 Task: Create a due date automation trigger when advanced on, on the monday before a card is due add dates without an incomplete due date at 11:00 AM.
Action: Mouse moved to (1174, 117)
Screenshot: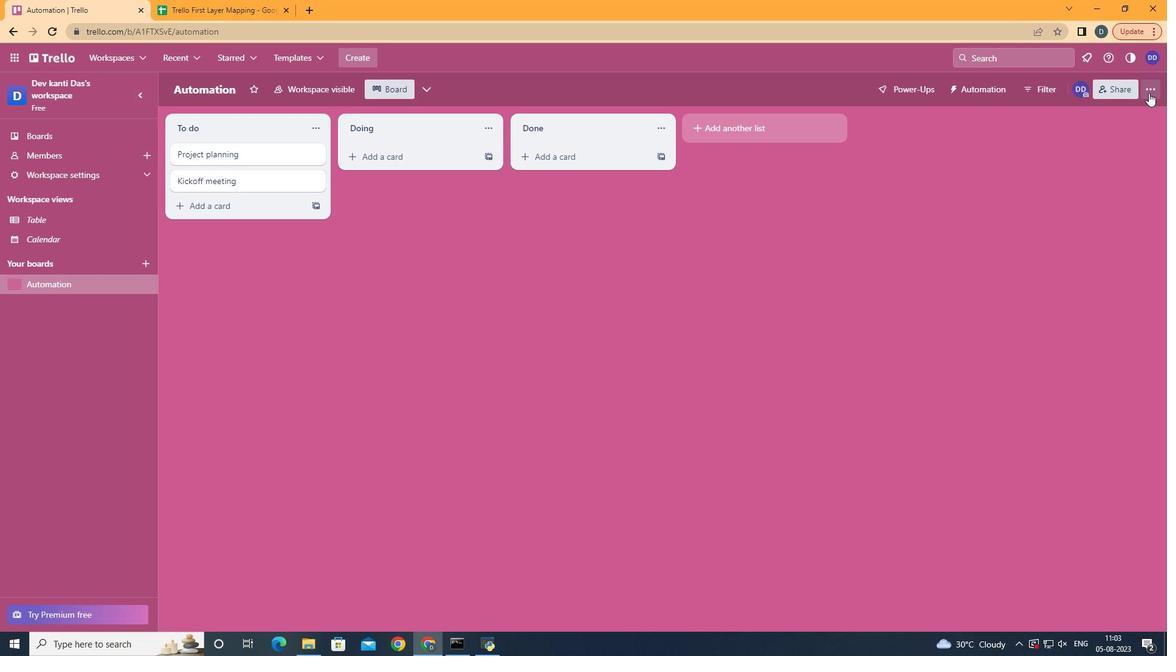 
Action: Mouse pressed left at (1174, 117)
Screenshot: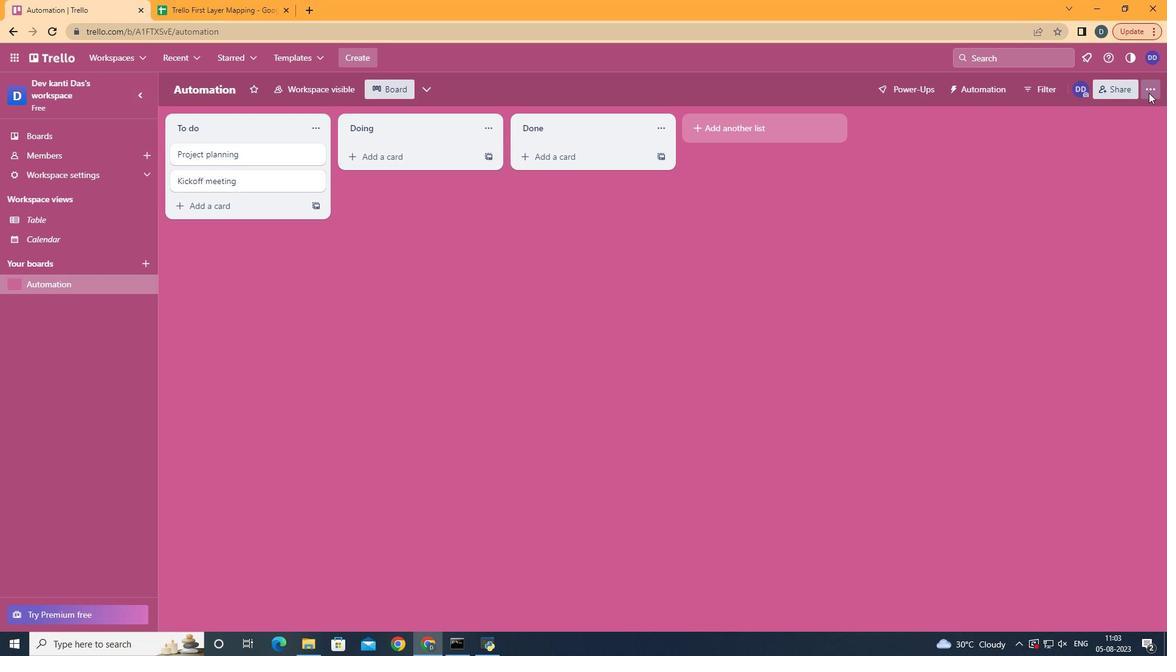 
Action: Mouse moved to (1098, 277)
Screenshot: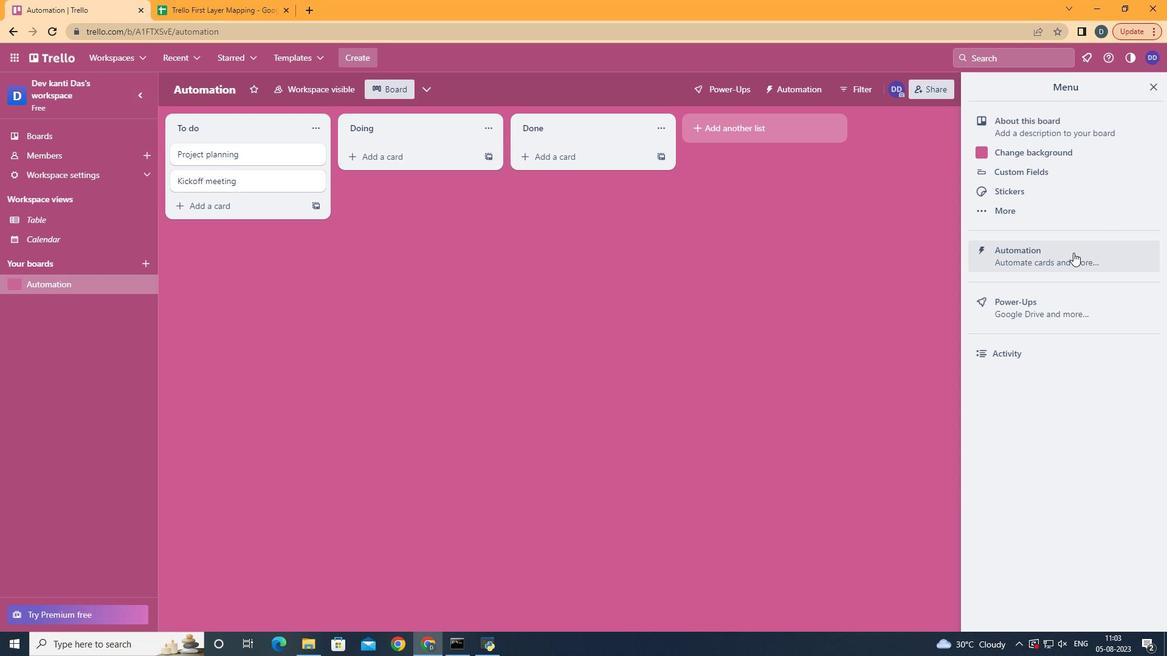
Action: Mouse pressed left at (1098, 277)
Screenshot: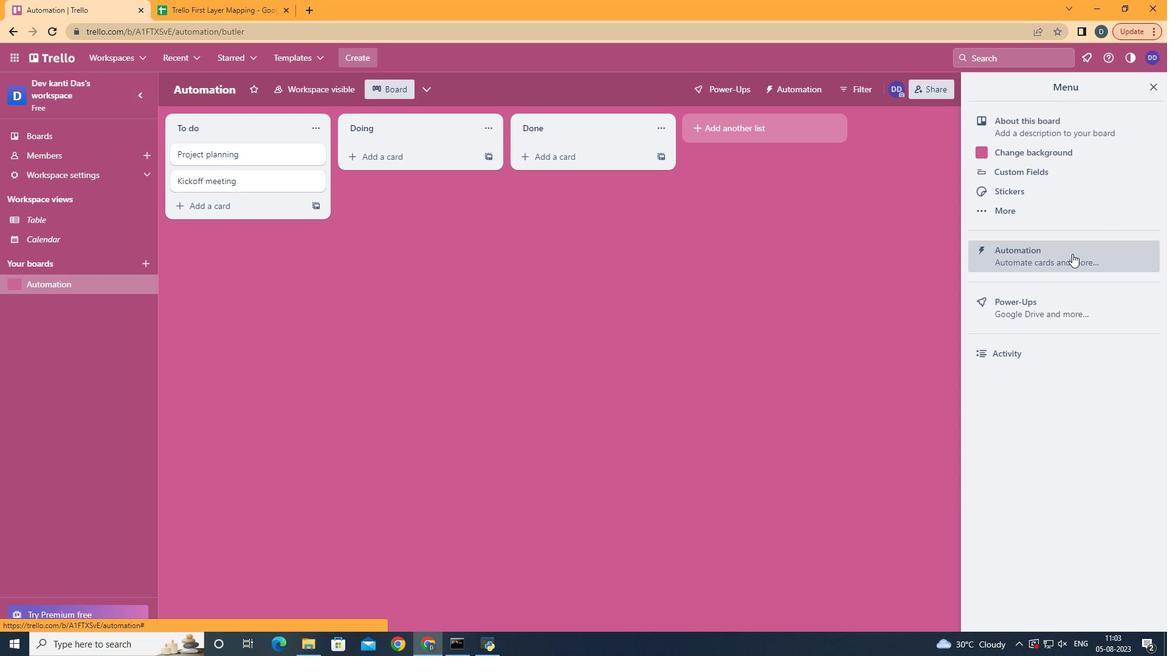 
Action: Mouse moved to (235, 276)
Screenshot: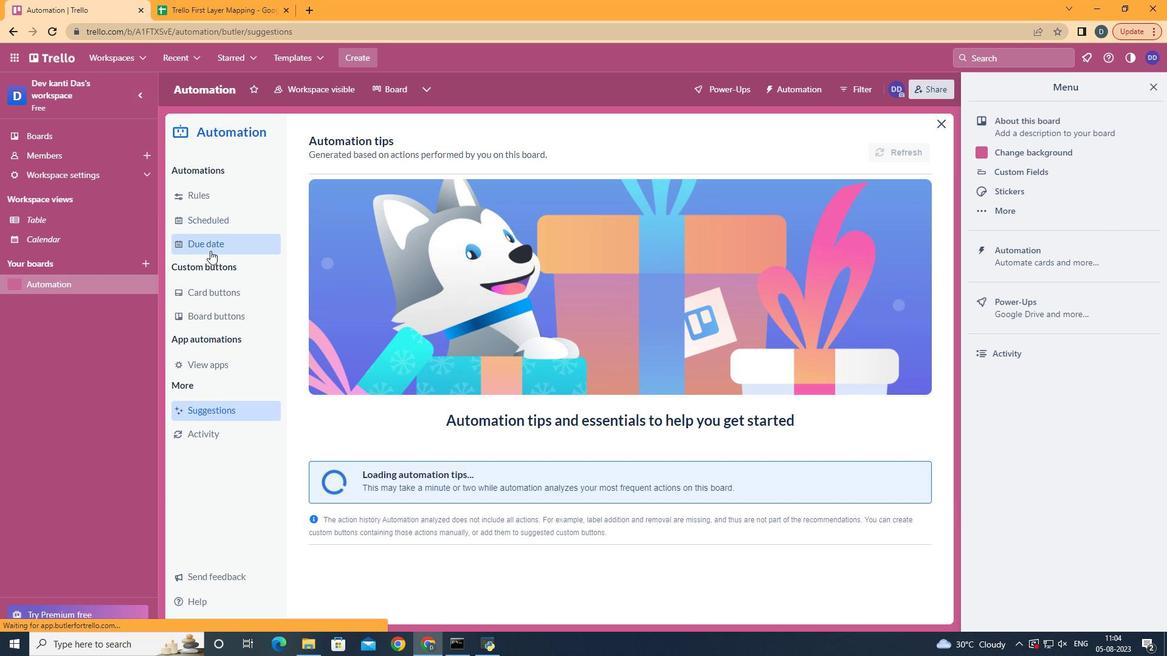 
Action: Mouse pressed left at (235, 276)
Screenshot: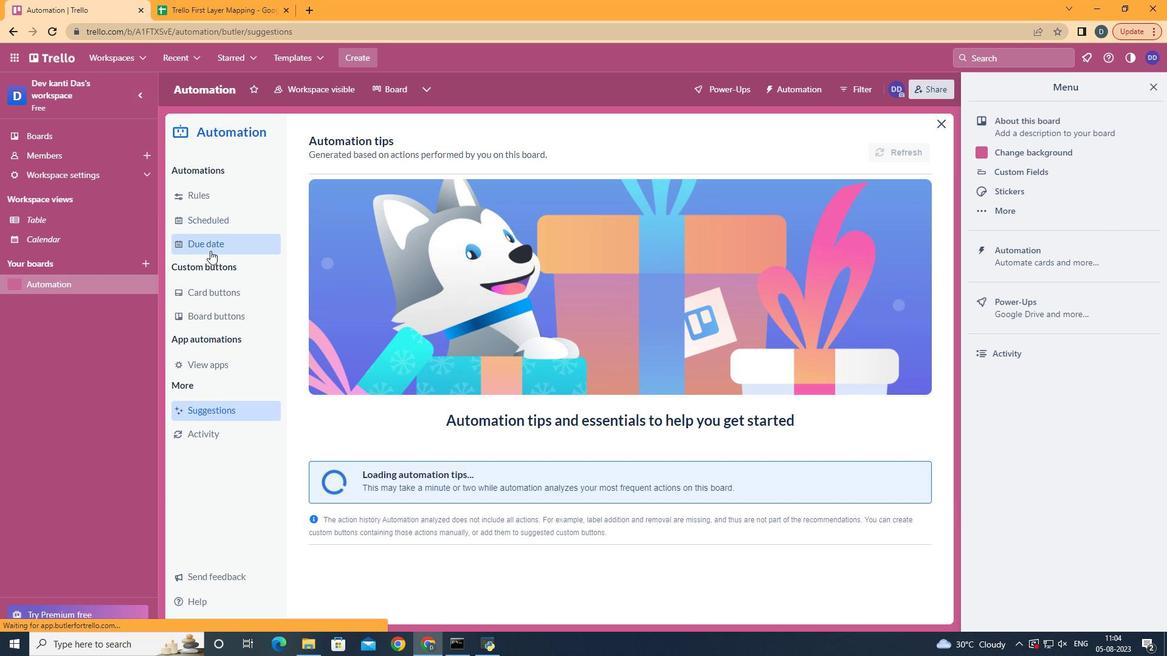 
Action: Mouse moved to (878, 170)
Screenshot: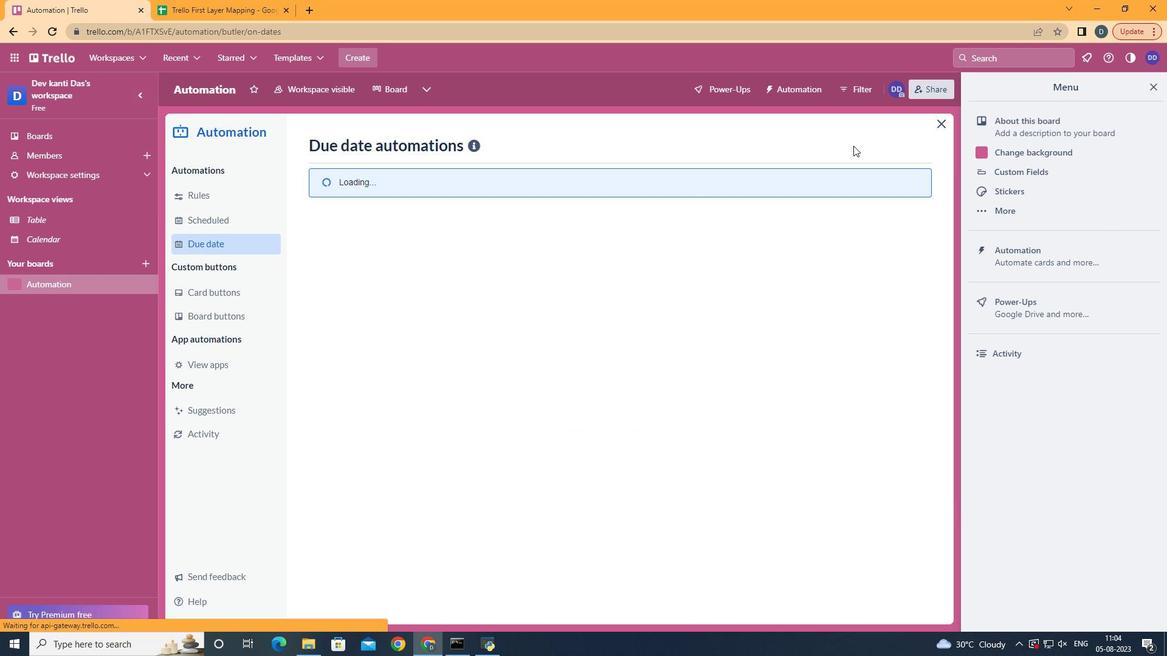 
Action: Mouse pressed left at (878, 170)
Screenshot: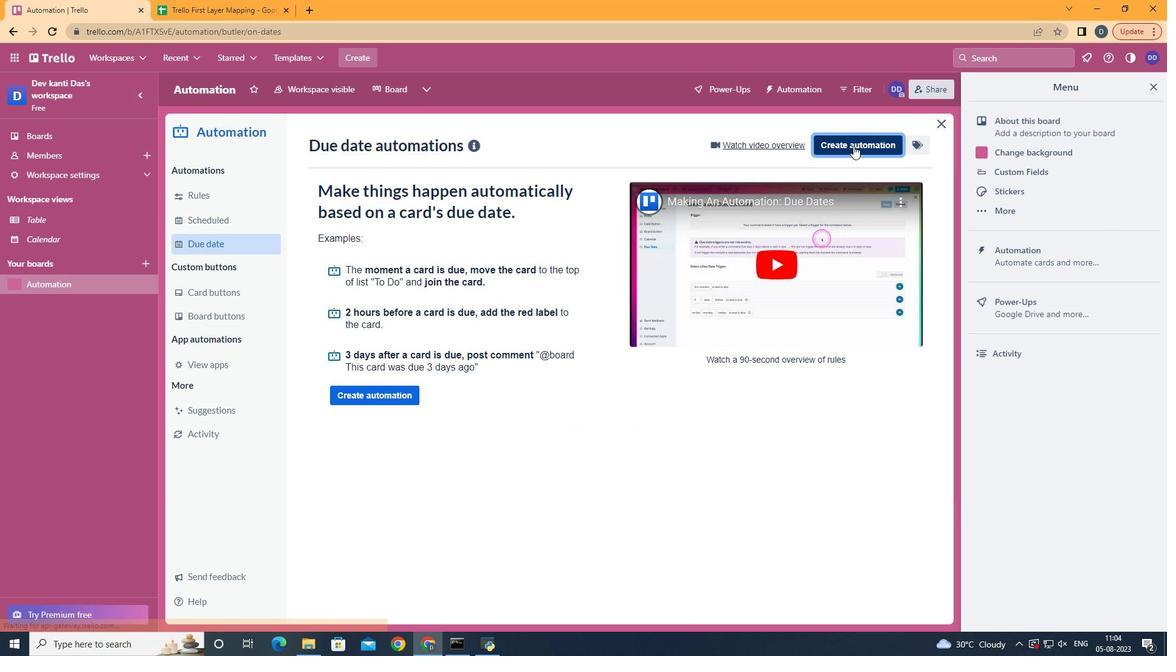 
Action: Mouse moved to (718, 279)
Screenshot: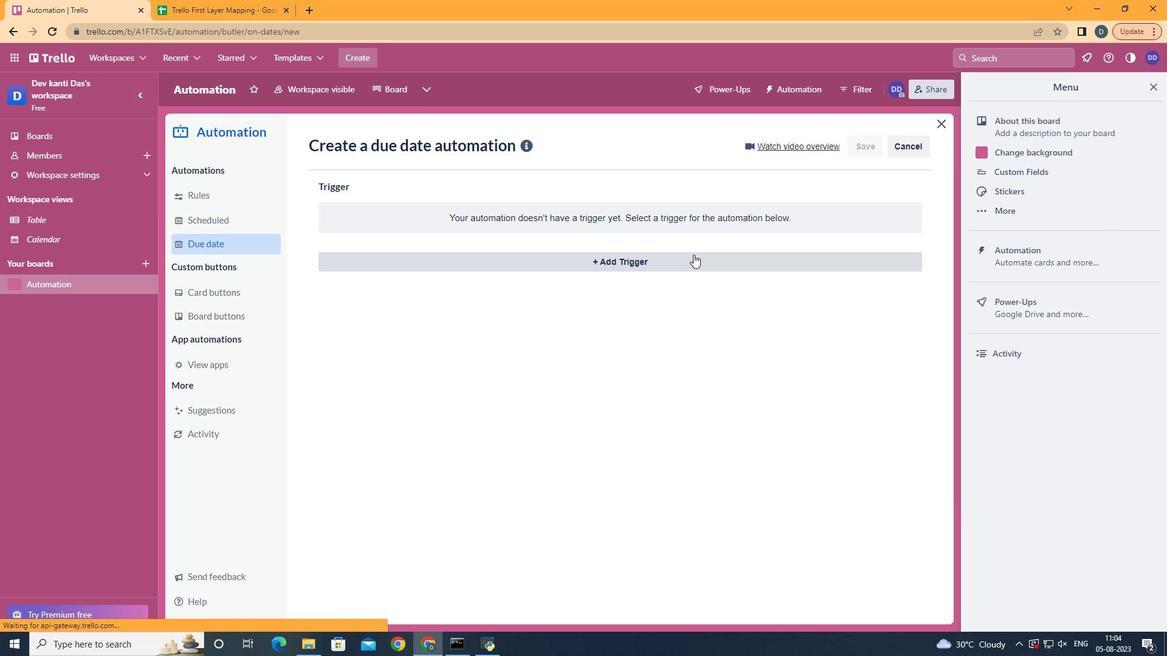 
Action: Mouse pressed left at (718, 279)
Screenshot: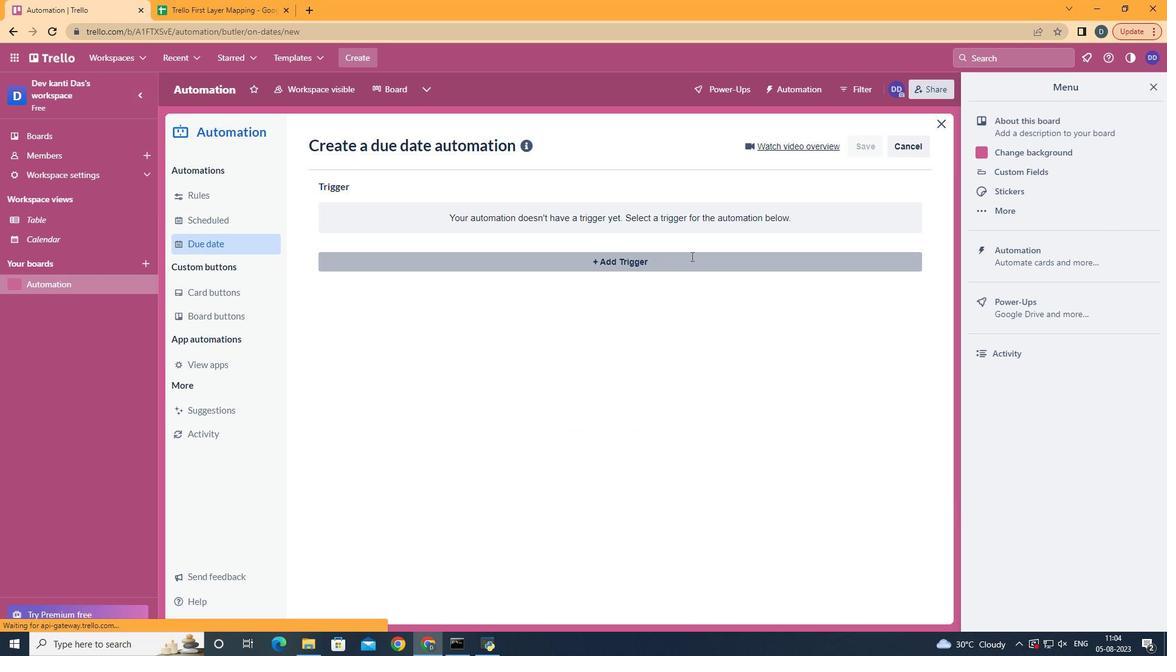 
Action: Mouse moved to (399, 340)
Screenshot: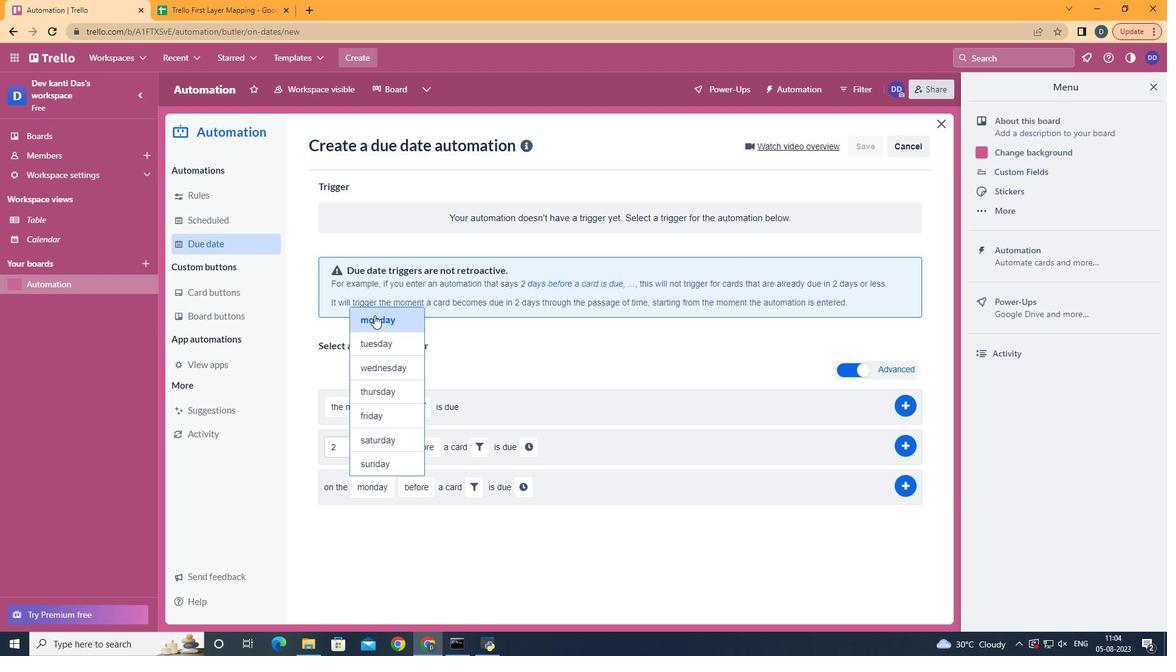 
Action: Mouse pressed left at (399, 340)
Screenshot: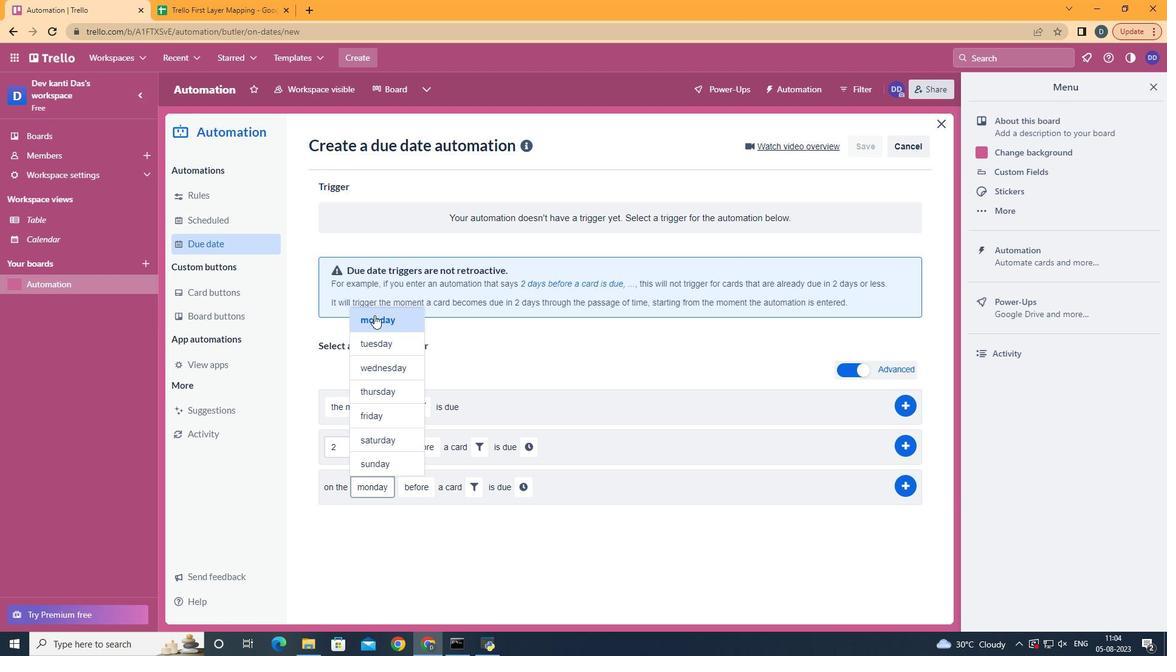 
Action: Mouse moved to (453, 534)
Screenshot: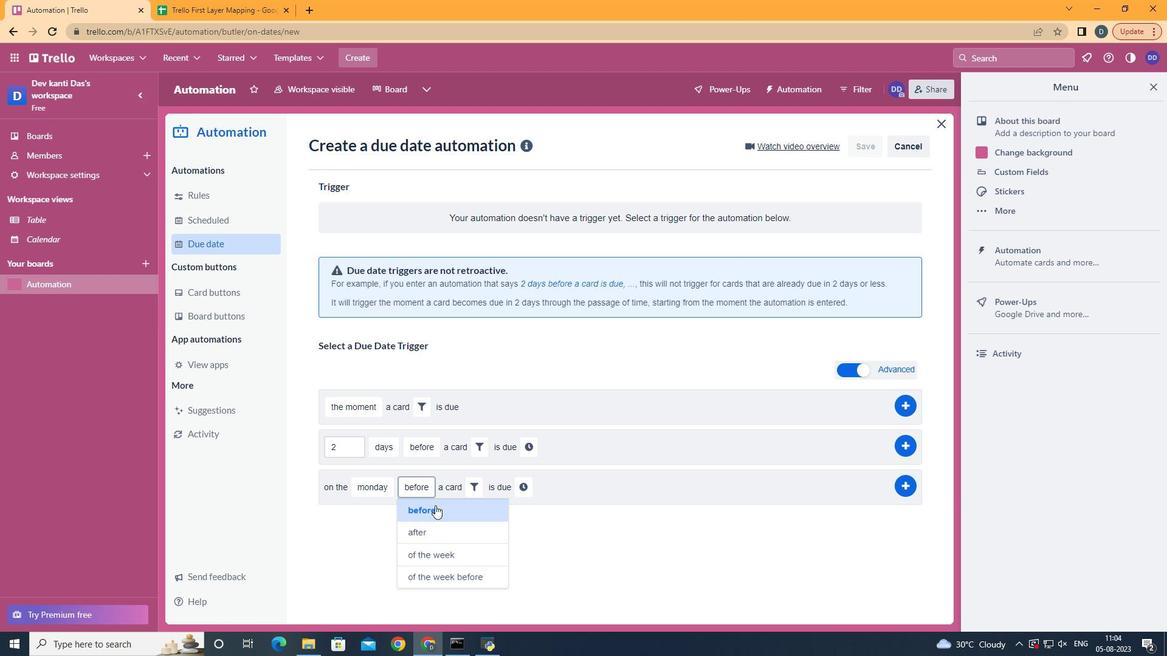 
Action: Mouse pressed left at (453, 534)
Screenshot: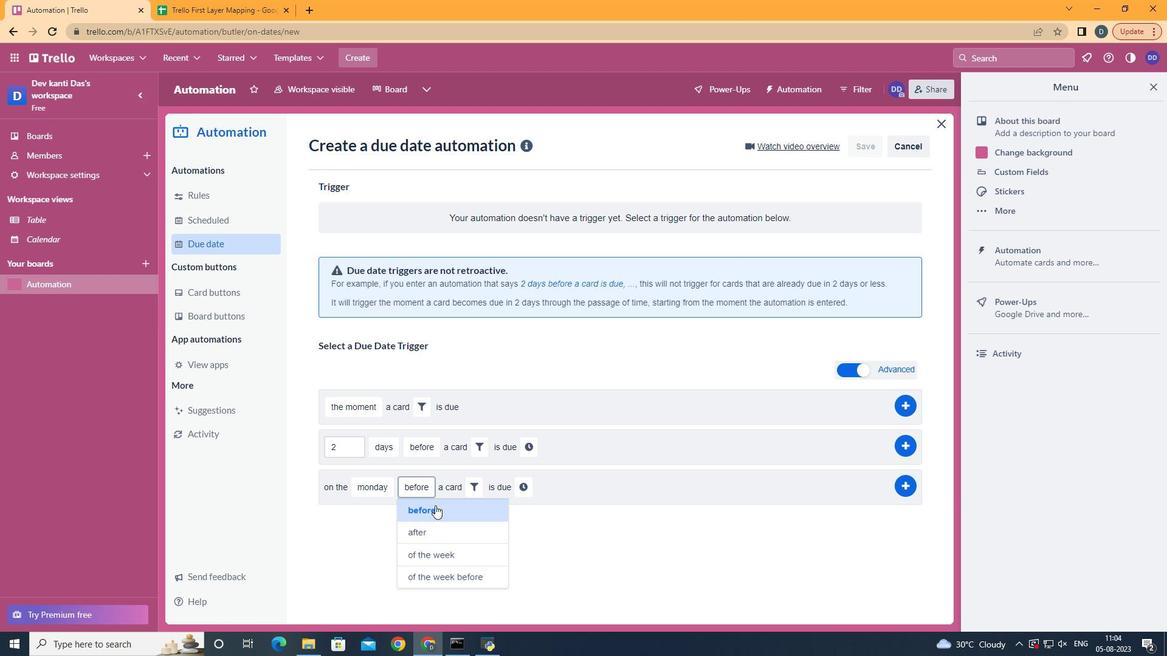 
Action: Mouse moved to (487, 517)
Screenshot: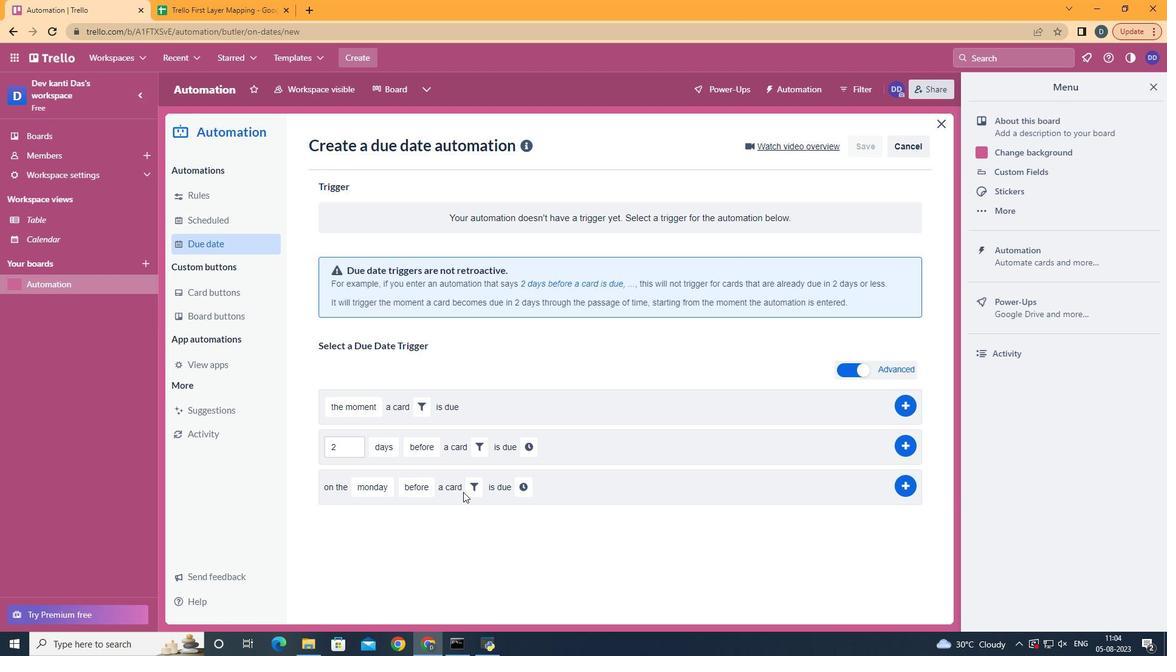 
Action: Mouse pressed left at (487, 517)
Screenshot: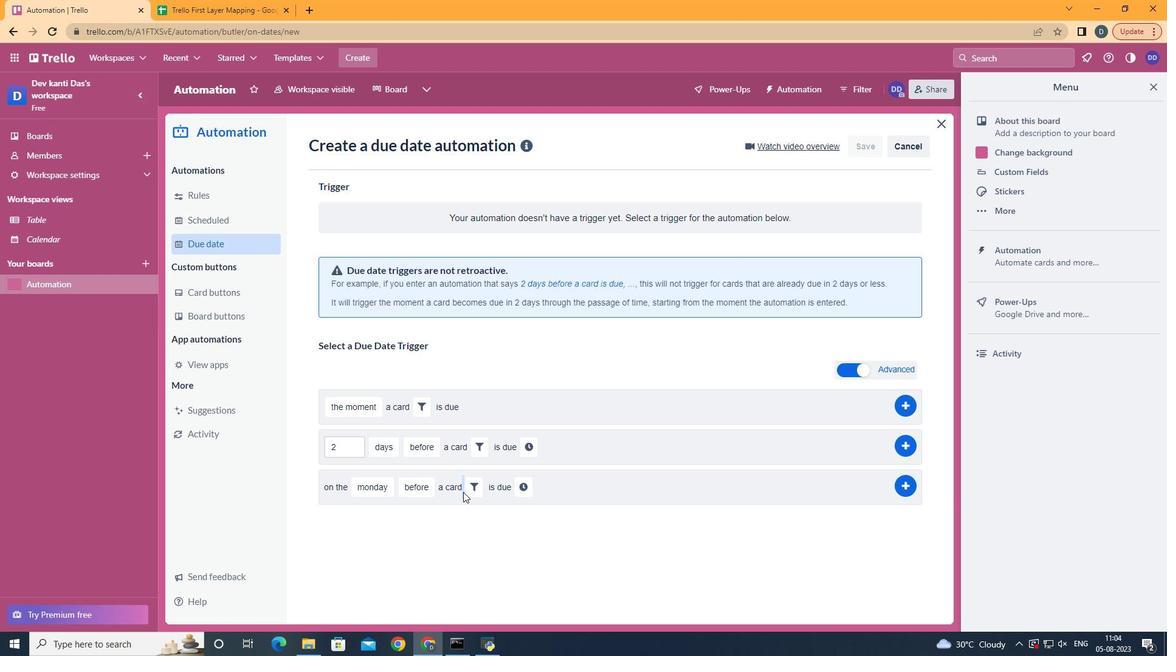 
Action: Mouse moved to (498, 515)
Screenshot: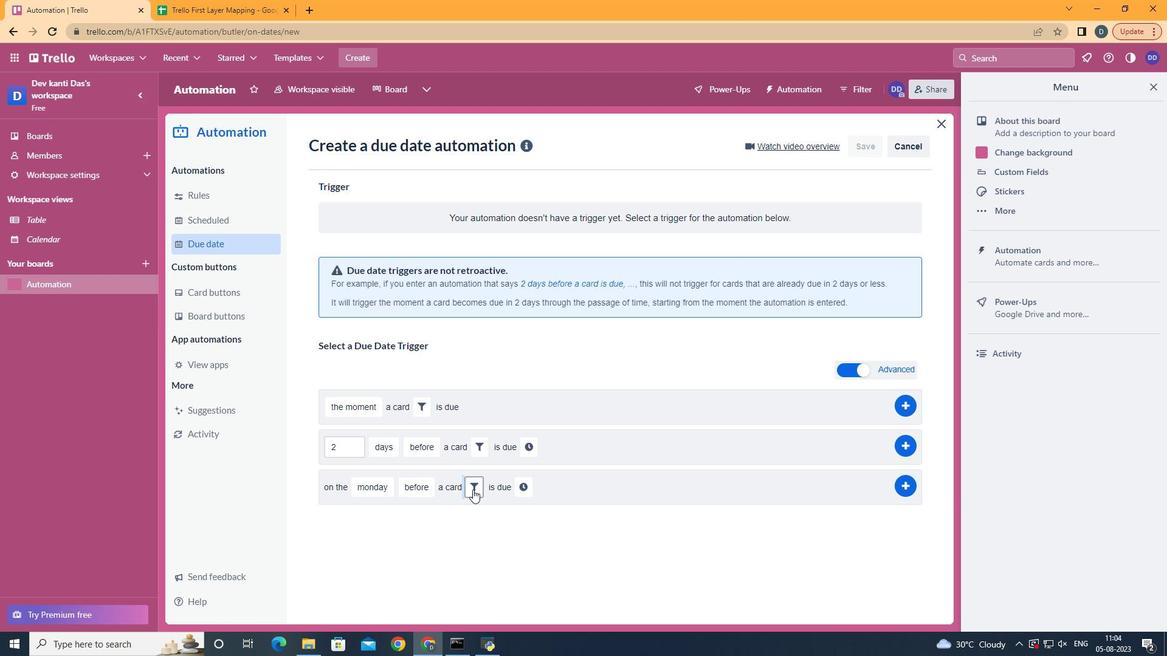 
Action: Mouse pressed left at (498, 515)
Screenshot: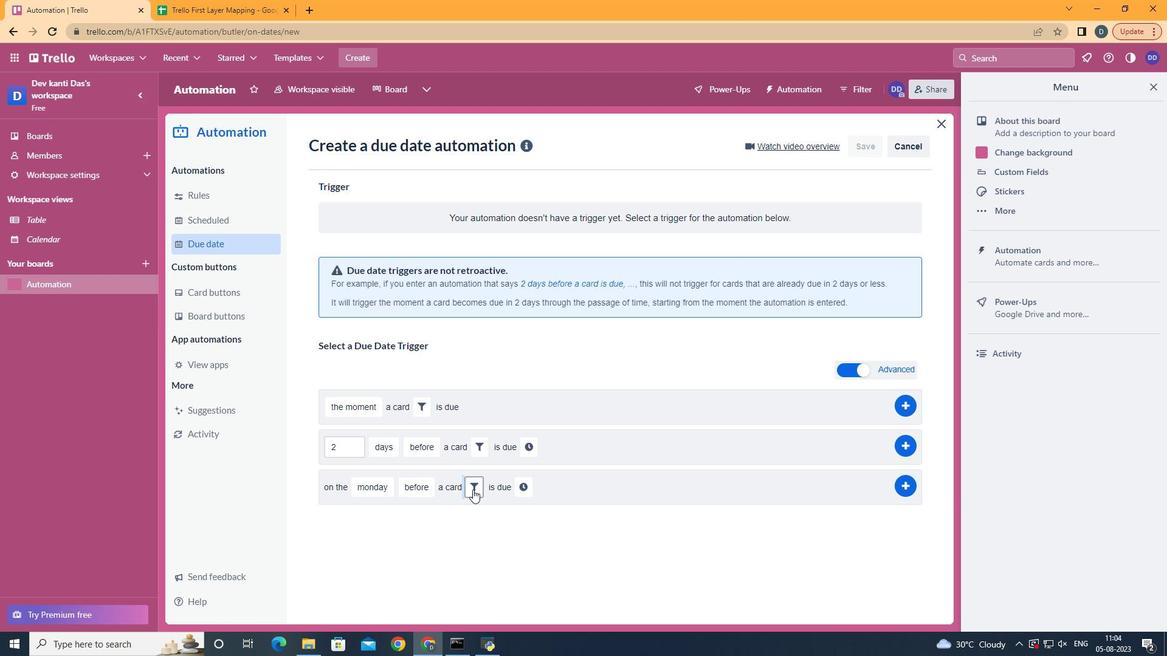 
Action: Mouse moved to (573, 549)
Screenshot: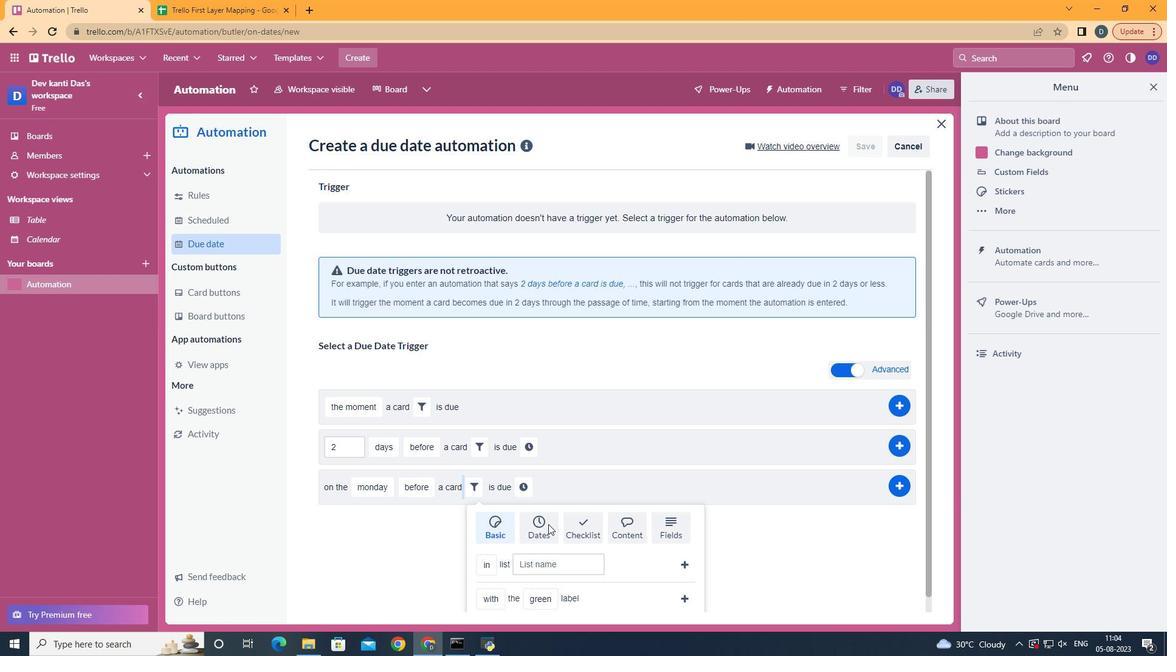 
Action: Mouse pressed left at (573, 549)
Screenshot: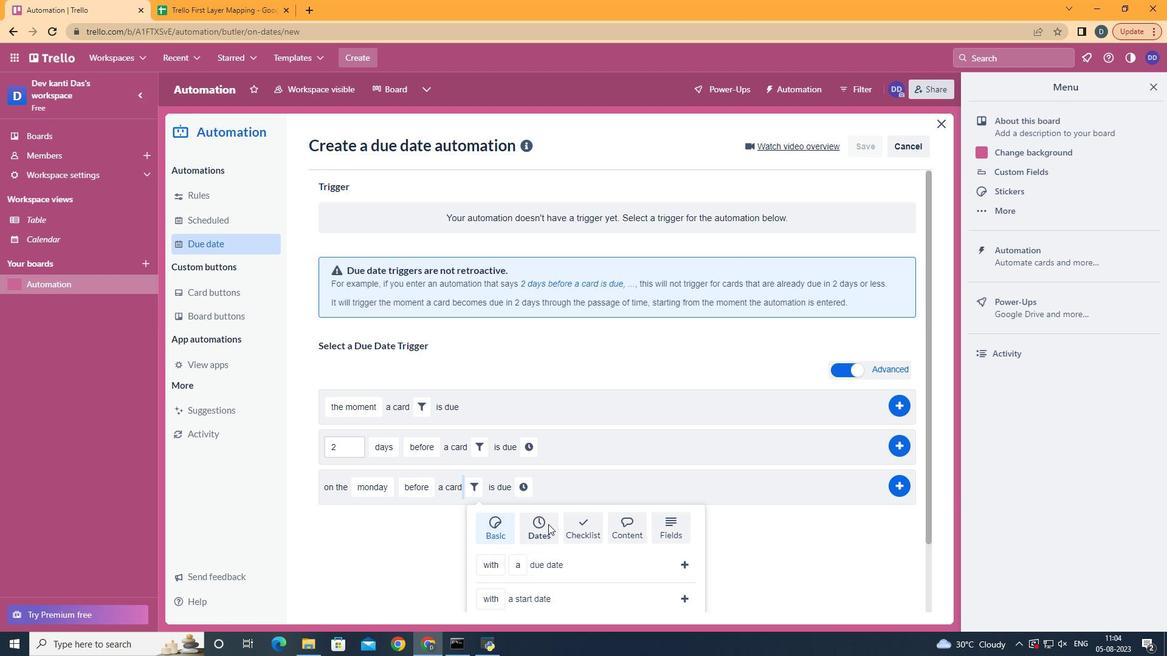 
Action: Mouse scrolled (573, 549) with delta (0, 0)
Screenshot: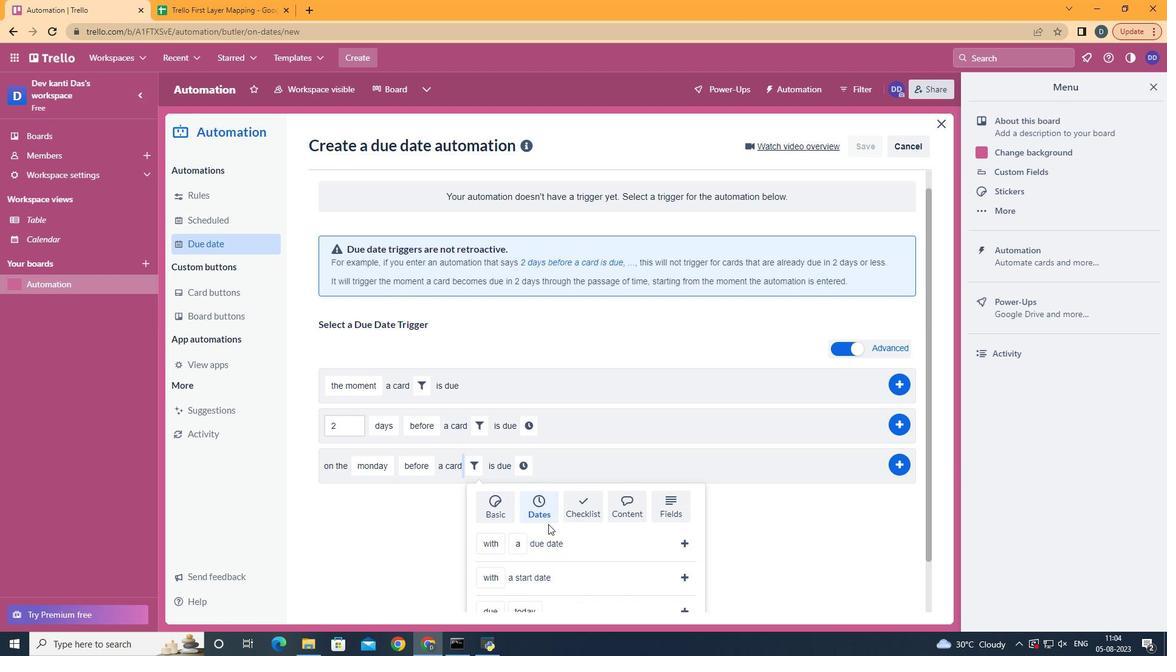 
Action: Mouse scrolled (573, 549) with delta (0, 0)
Screenshot: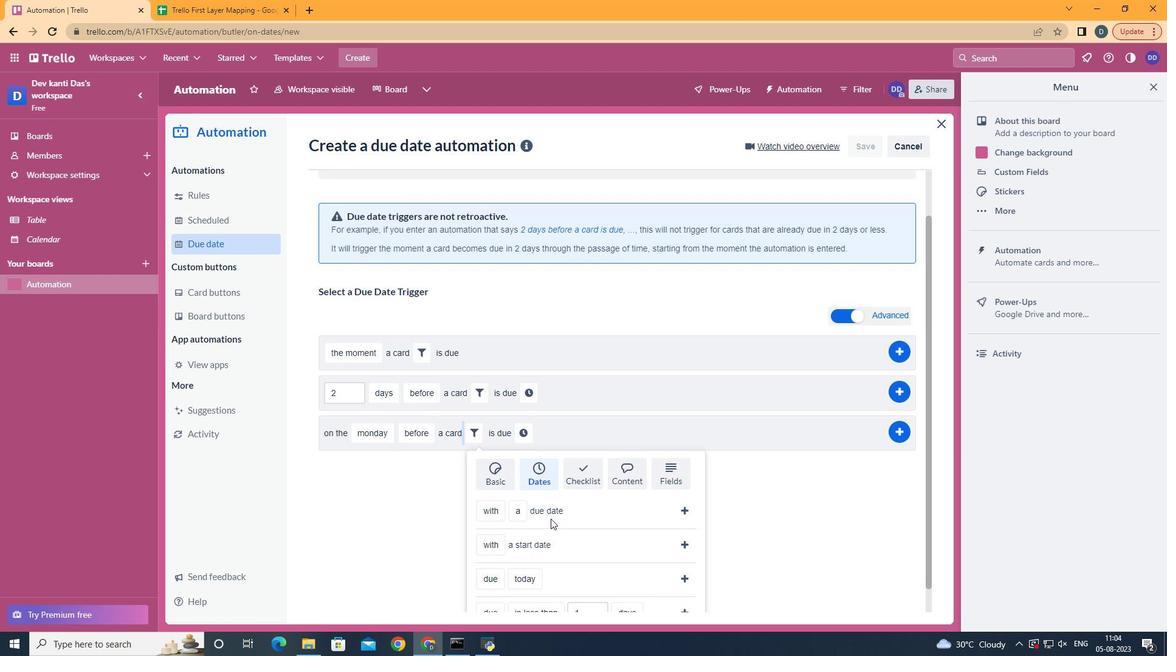 
Action: Mouse scrolled (573, 549) with delta (0, 0)
Screenshot: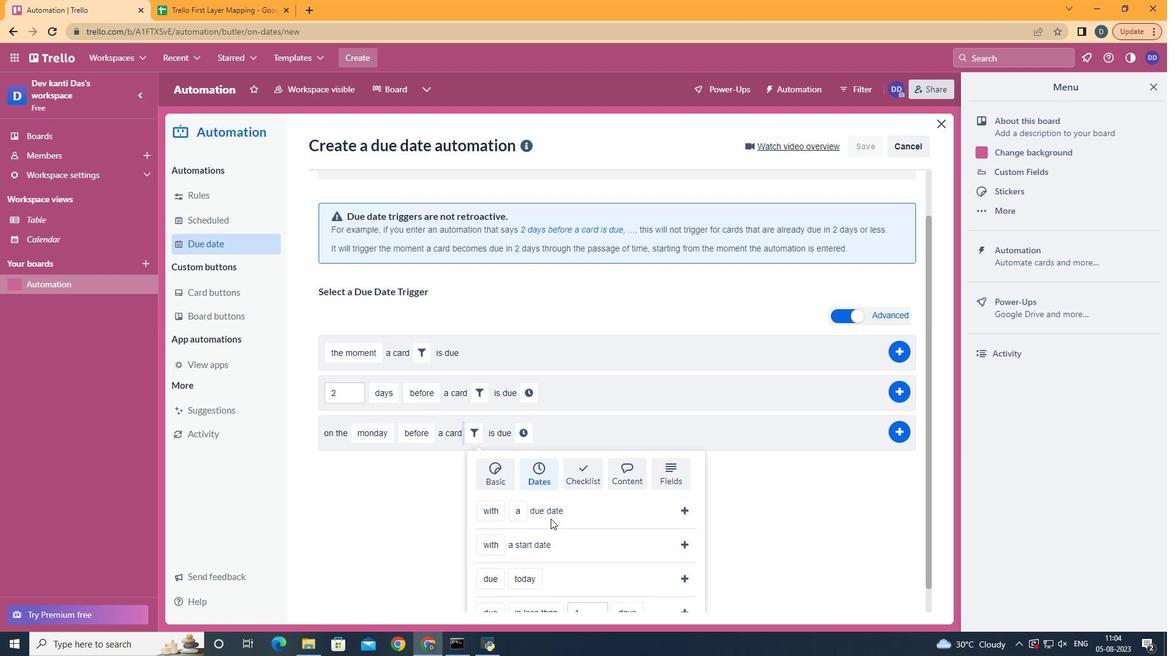 
Action: Mouse scrolled (573, 549) with delta (0, 0)
Screenshot: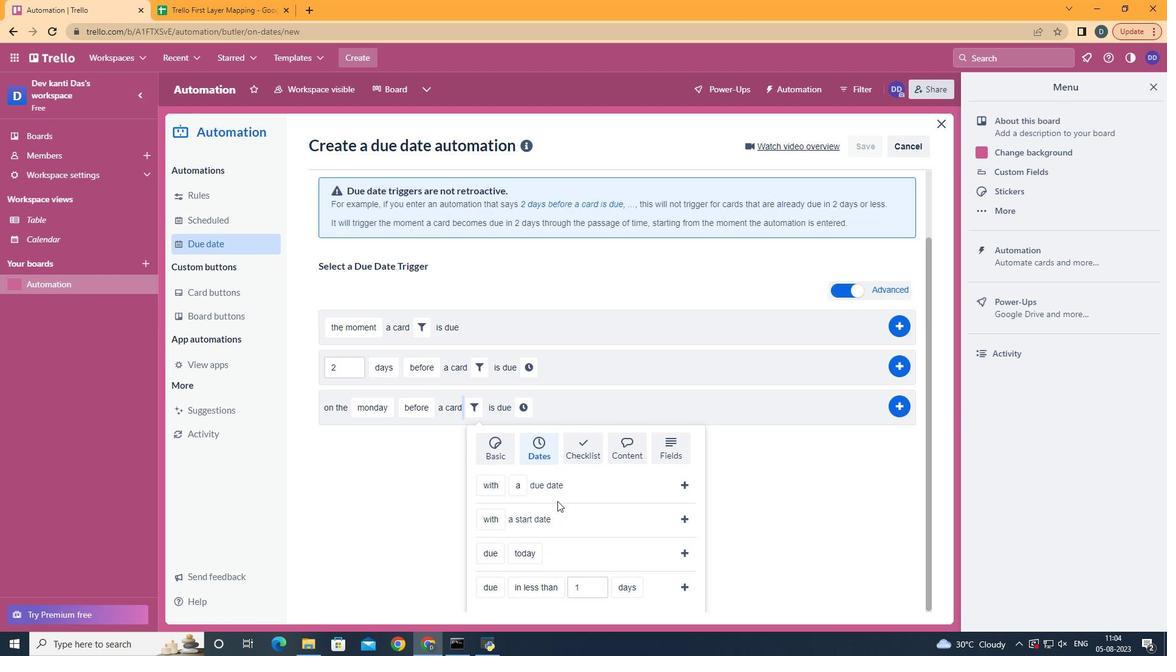 
Action: Mouse moved to (531, 554)
Screenshot: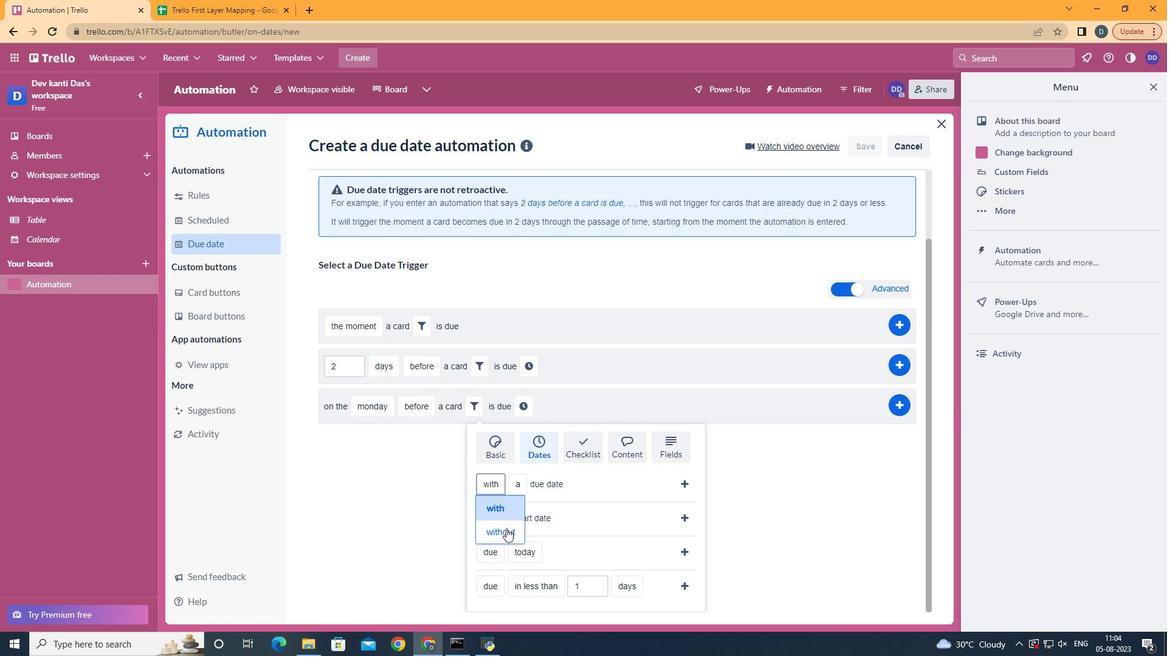 
Action: Mouse pressed left at (531, 554)
Screenshot: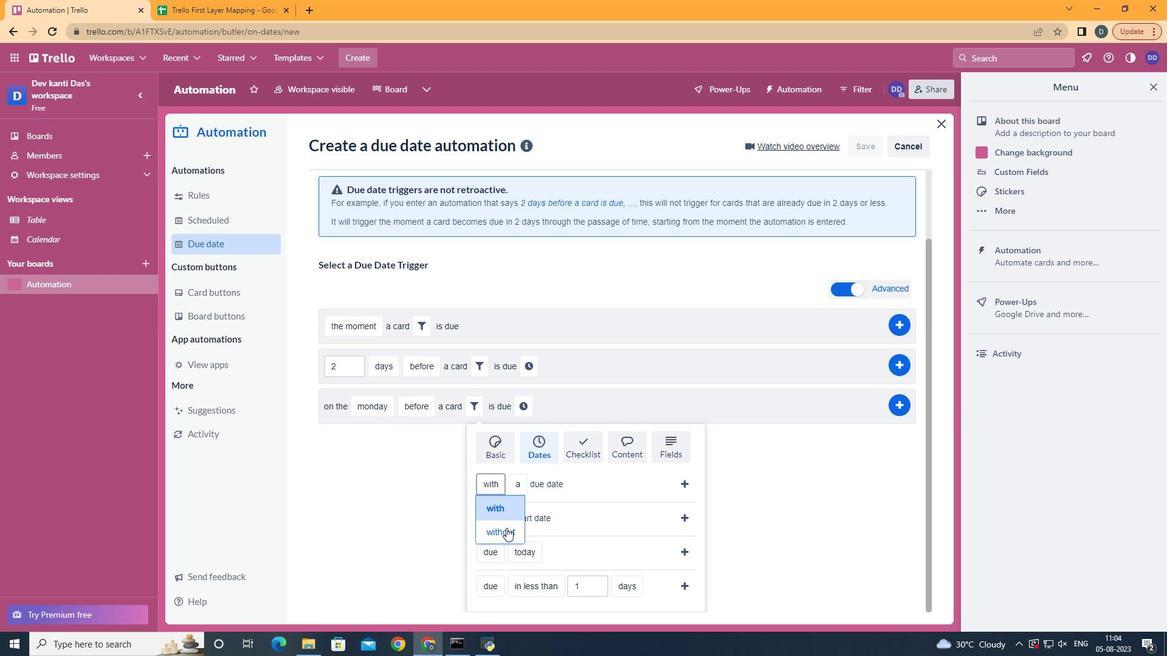 
Action: Mouse moved to (595, 581)
Screenshot: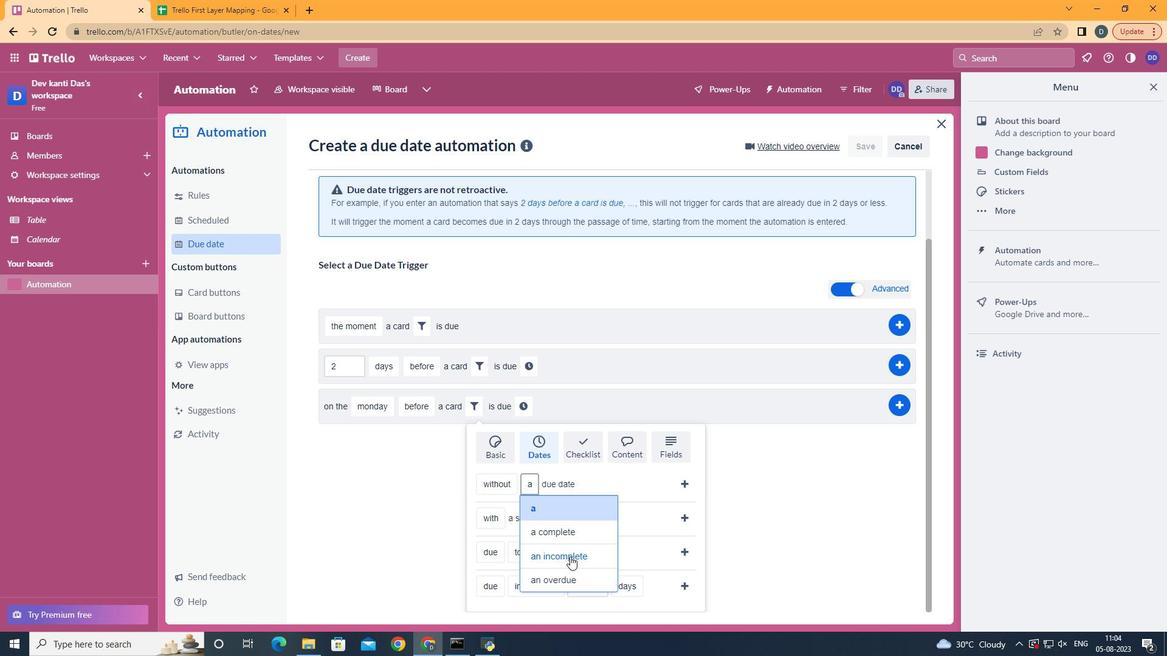 
Action: Mouse pressed left at (595, 581)
Screenshot: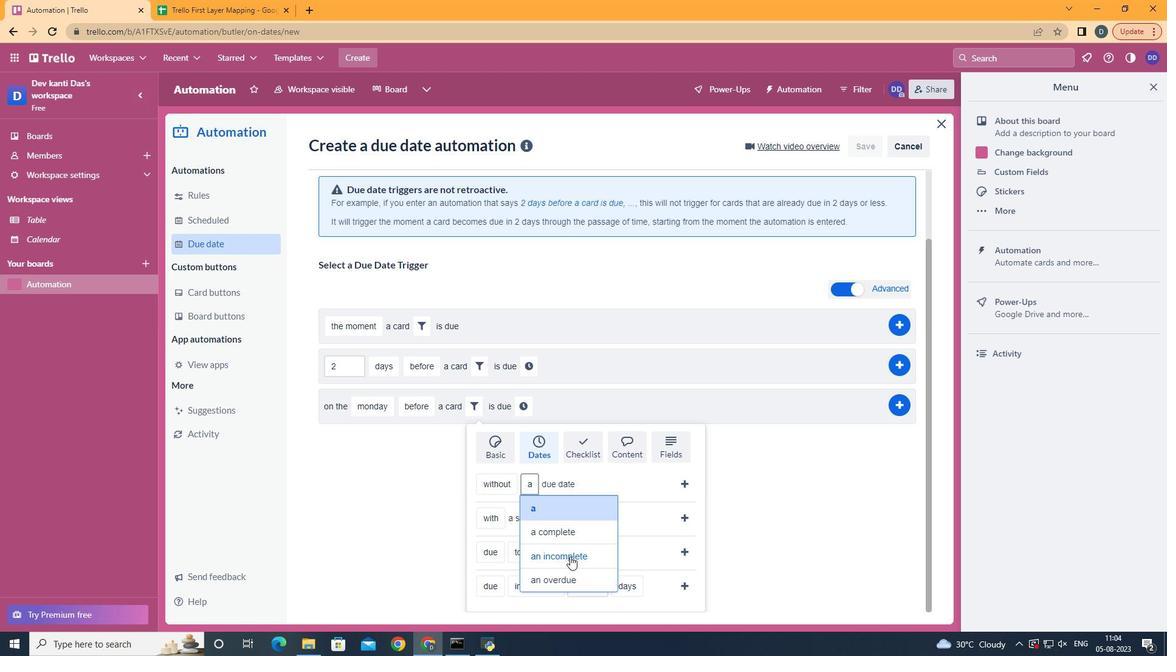 
Action: Mouse moved to (709, 509)
Screenshot: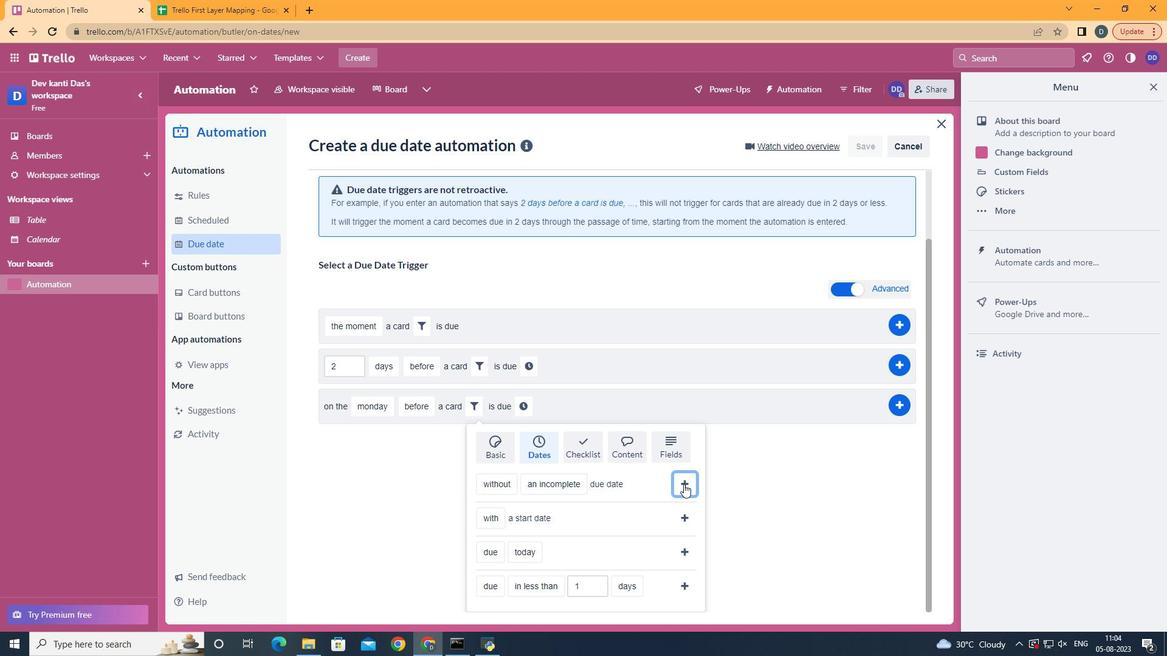 
Action: Mouse pressed left at (709, 509)
Screenshot: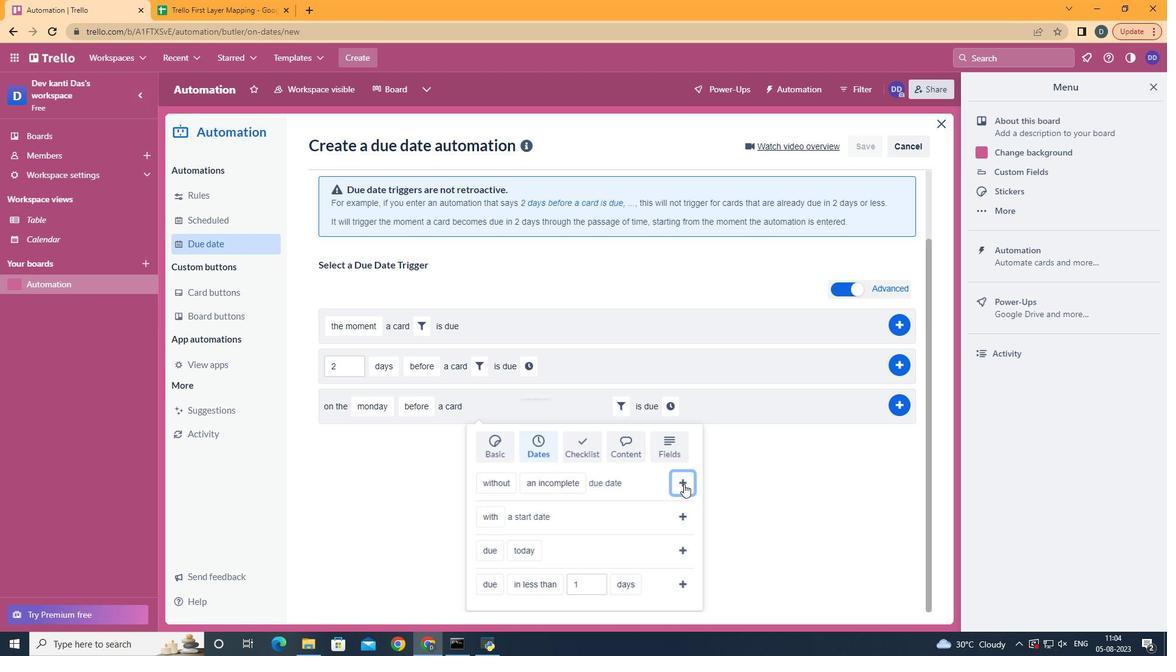 
Action: Mouse moved to (693, 506)
Screenshot: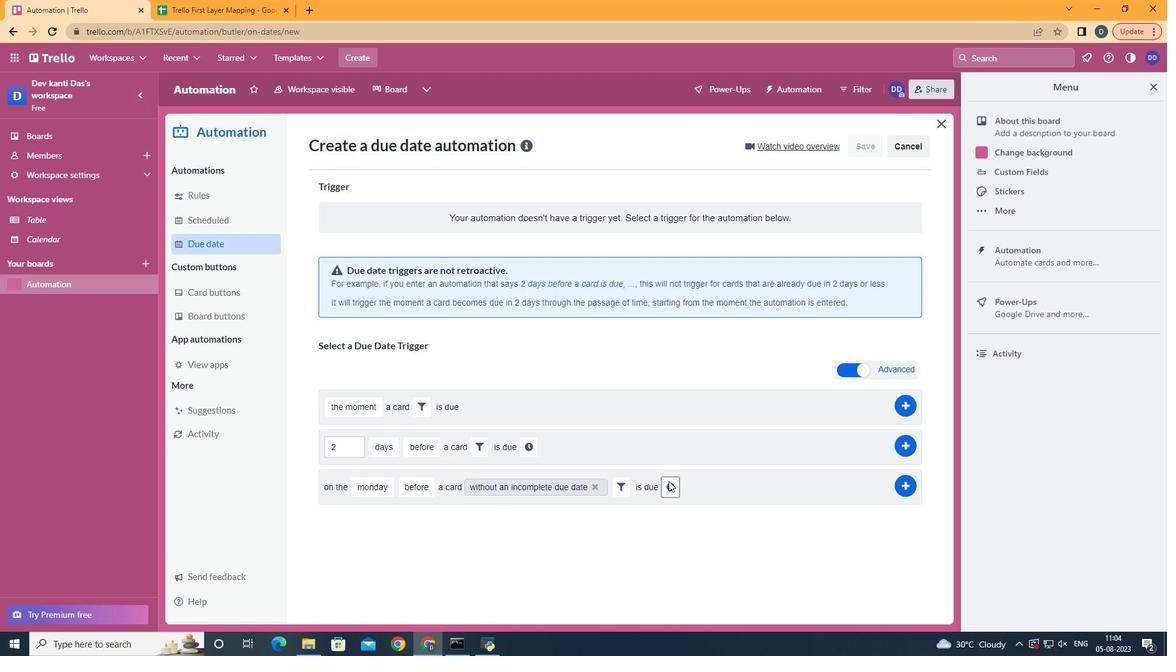 
Action: Mouse pressed left at (693, 506)
Screenshot: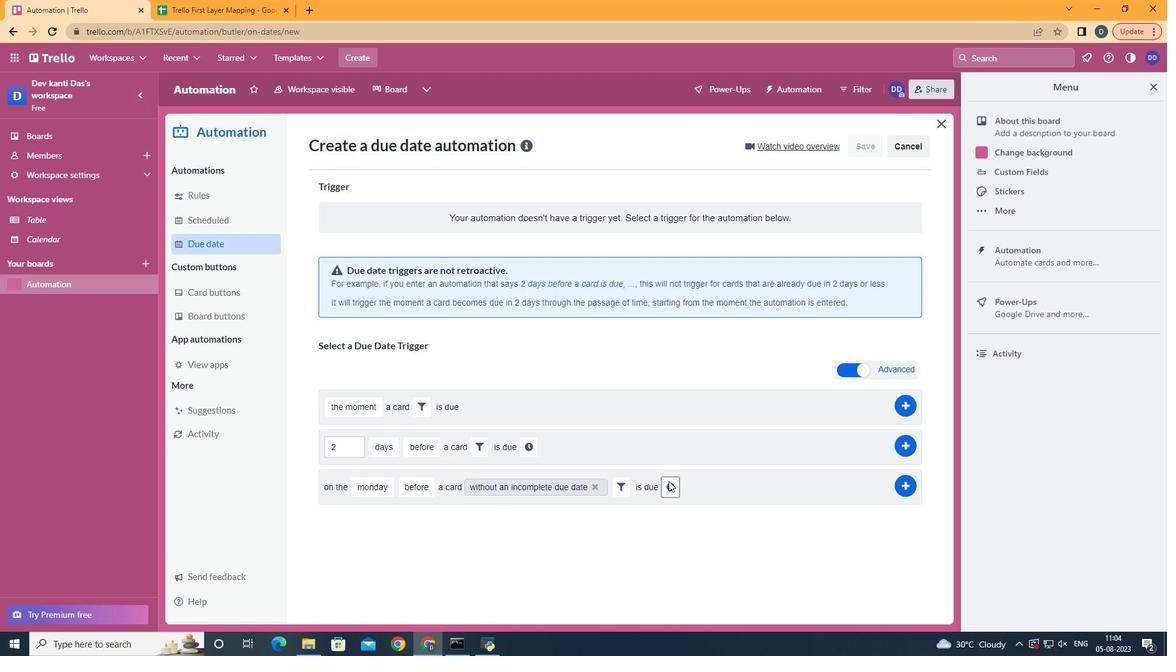 
Action: Mouse moved to (768, 515)
Screenshot: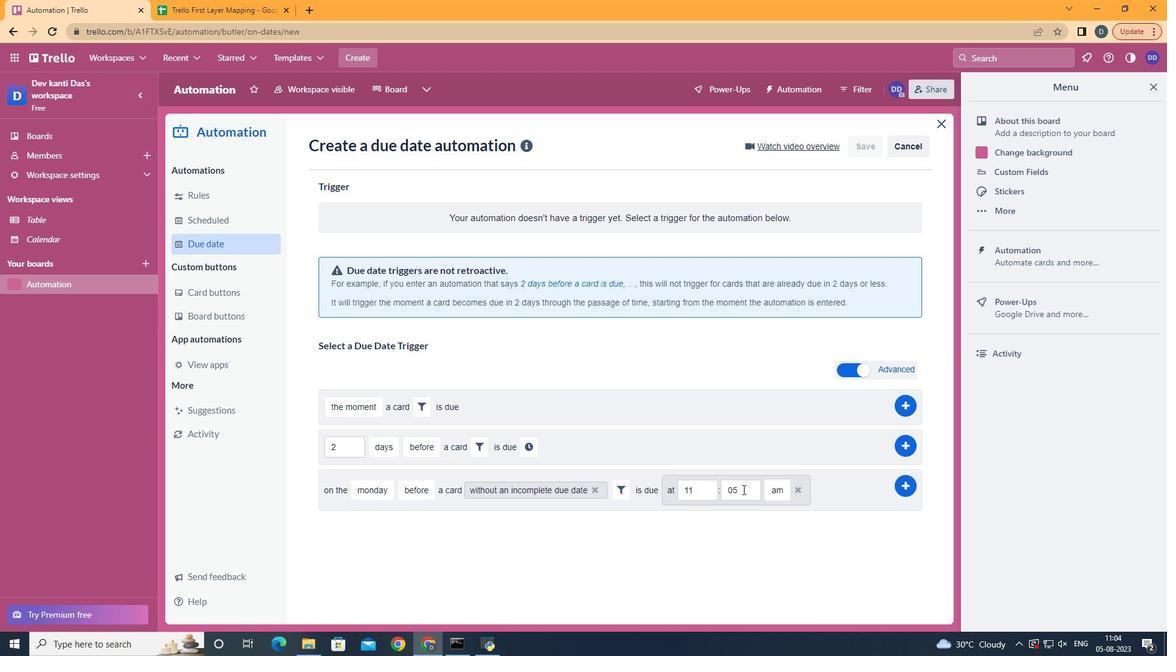 
Action: Mouse pressed left at (768, 515)
Screenshot: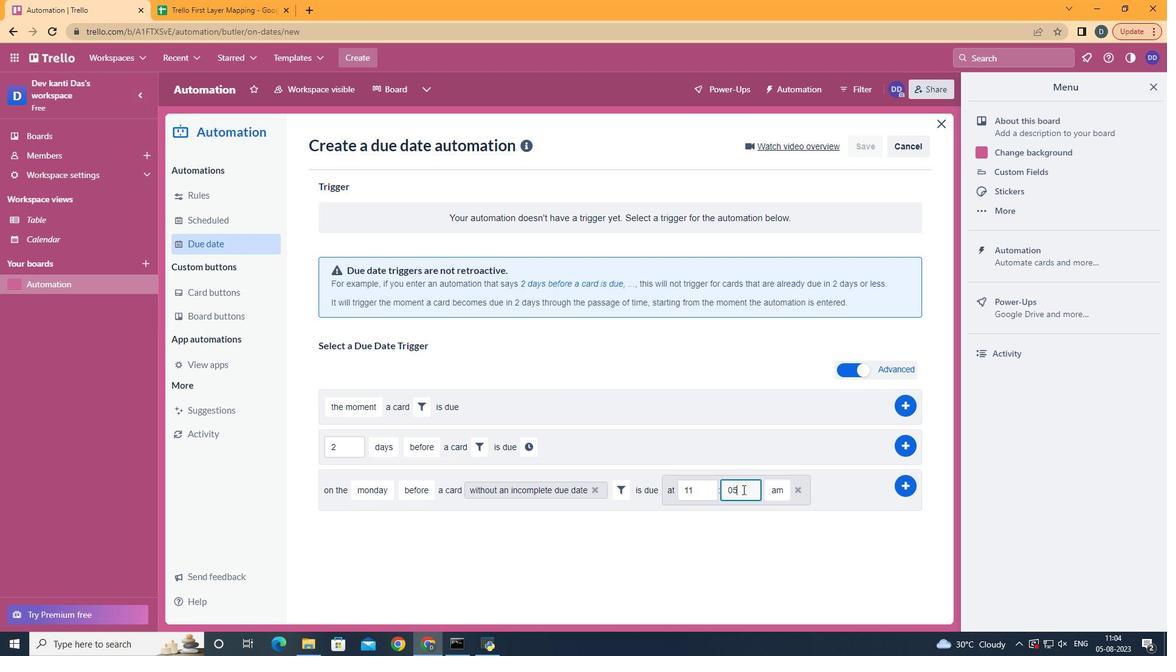 
Action: Key pressed <Key.backspace>0
Screenshot: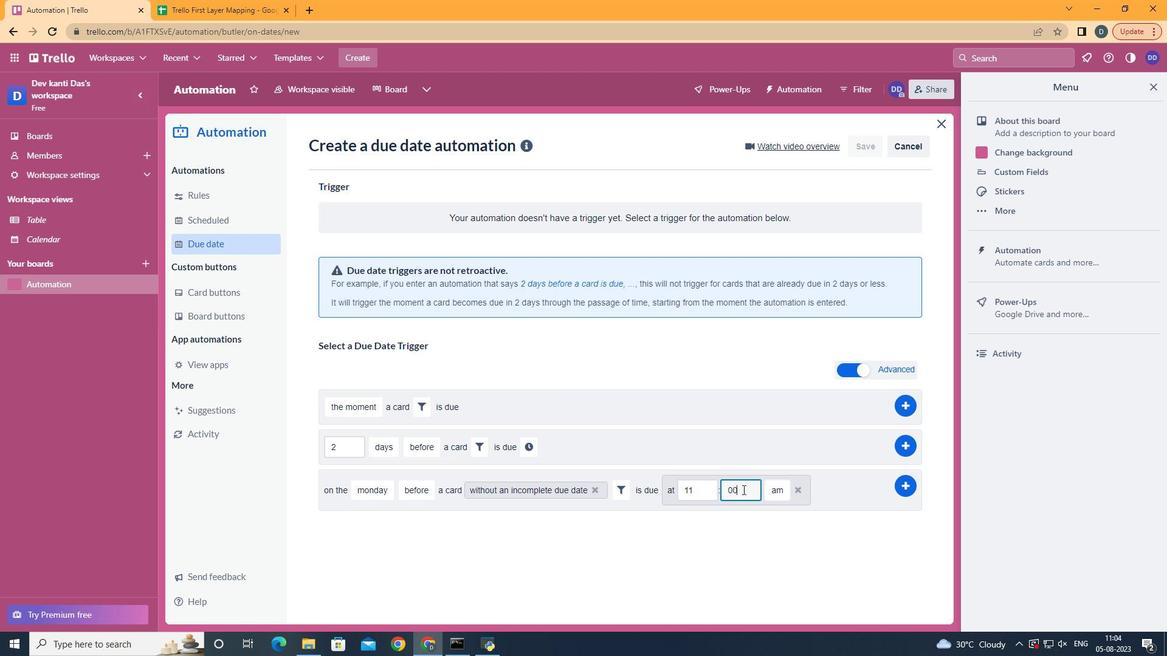 
Action: Mouse moved to (926, 510)
Screenshot: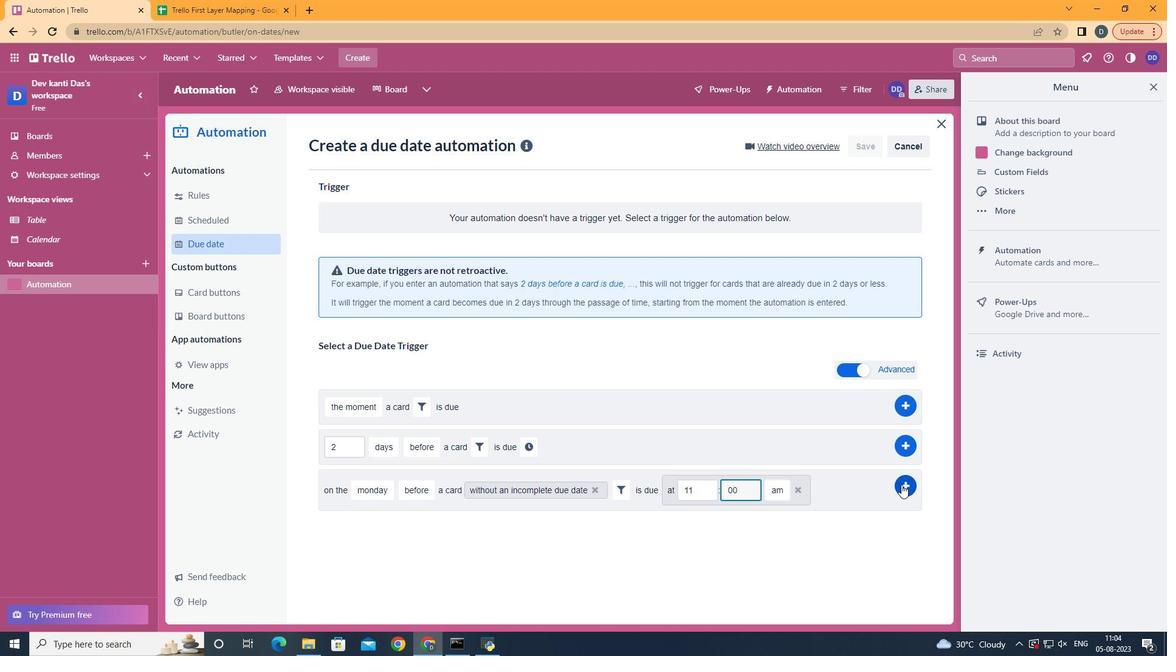 
Action: Mouse pressed left at (926, 510)
Screenshot: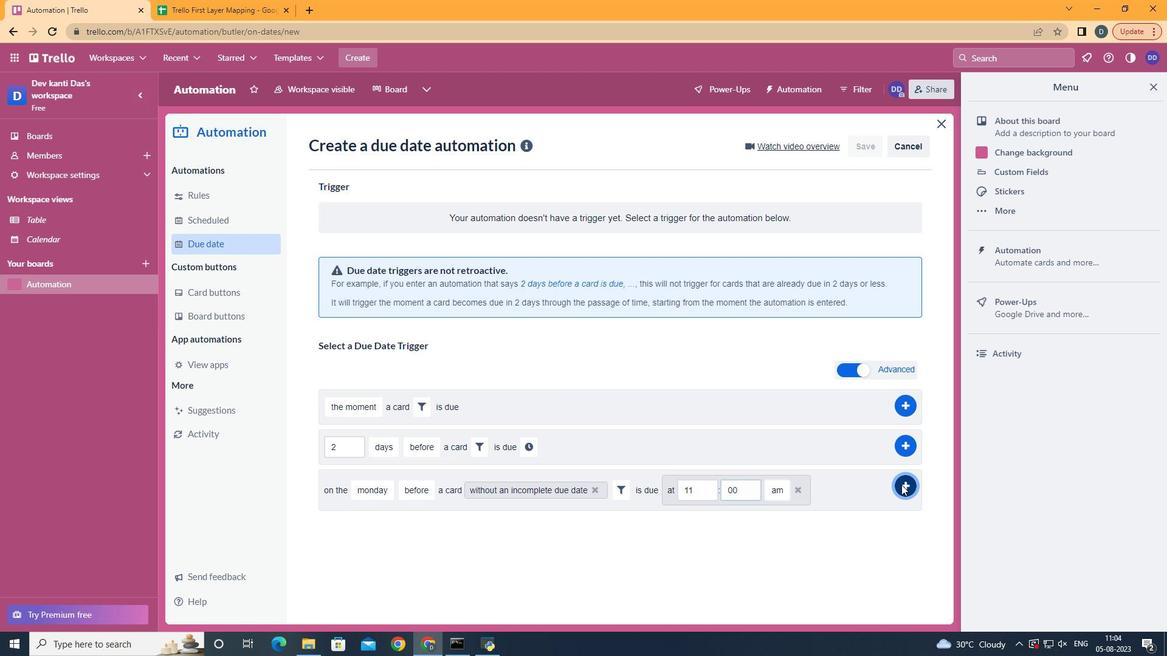 
Action: Mouse moved to (676, 287)
Screenshot: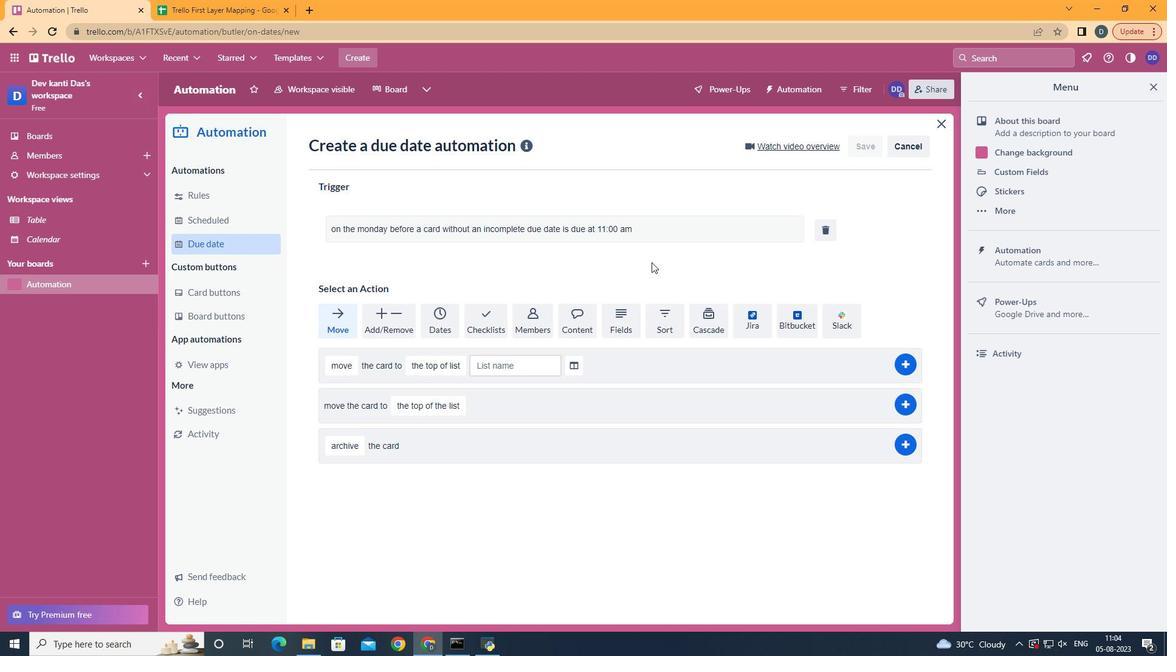 
